Task: Change the option "Define which screen fullscreen goes" in the Qt interface to -1.
Action: Mouse moved to (113, 14)
Screenshot: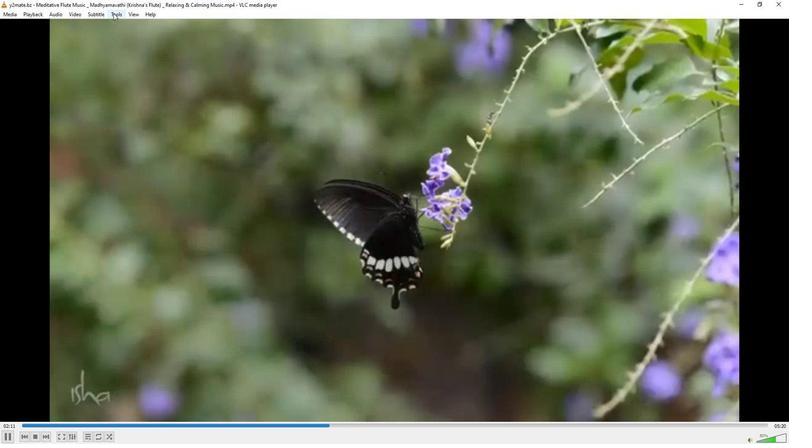 
Action: Mouse pressed left at (113, 14)
Screenshot: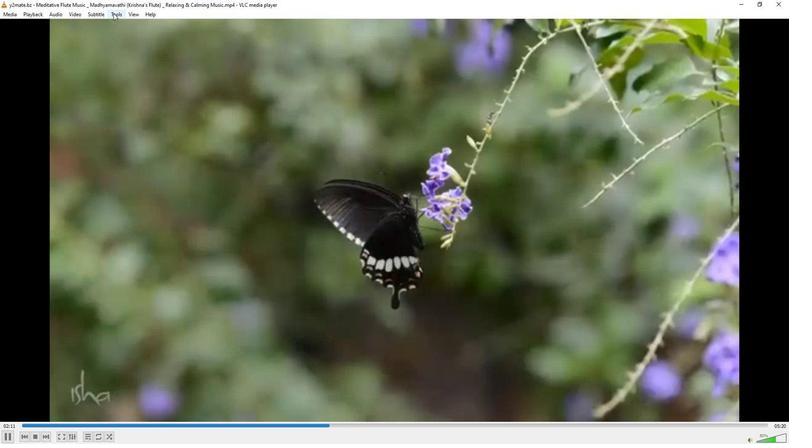 
Action: Mouse moved to (130, 112)
Screenshot: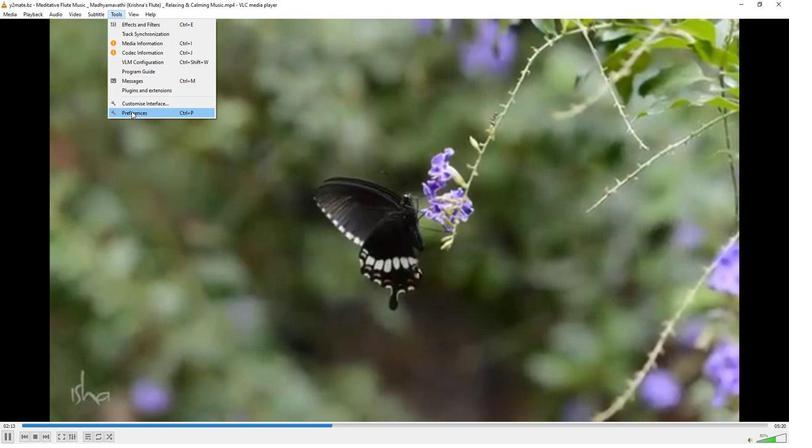 
Action: Mouse pressed left at (130, 112)
Screenshot: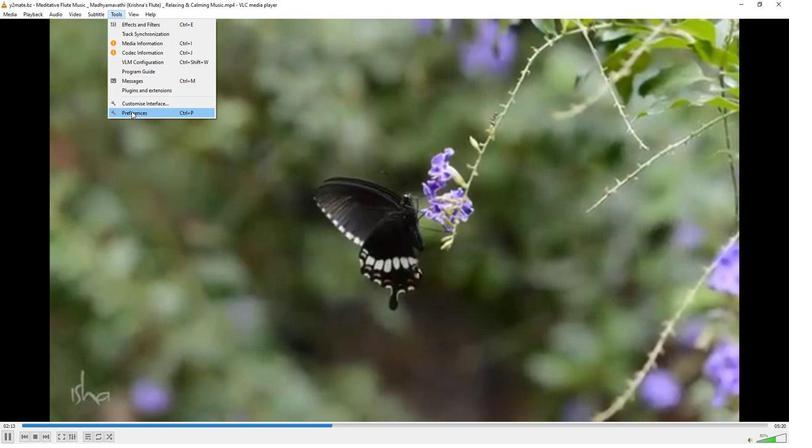 
Action: Mouse moved to (259, 362)
Screenshot: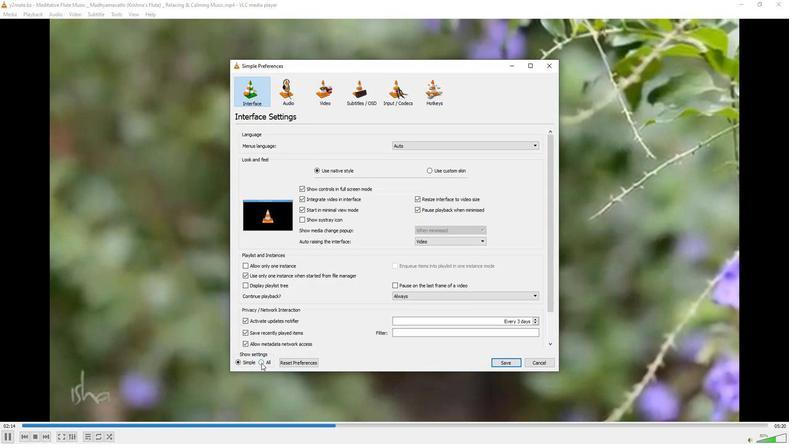 
Action: Mouse pressed left at (259, 362)
Screenshot: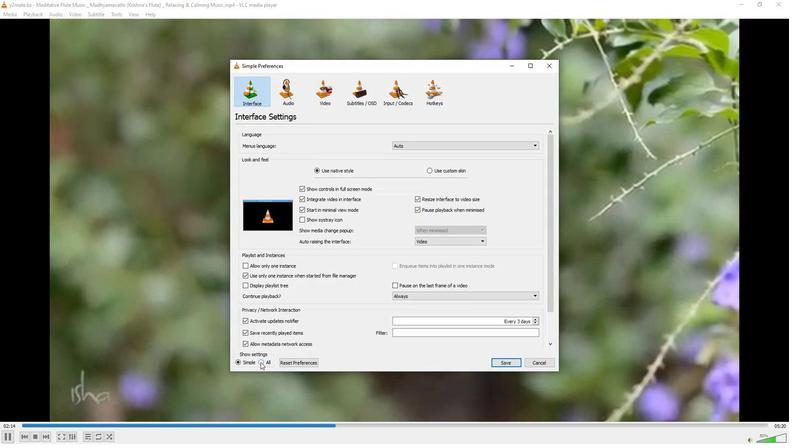 
Action: Mouse moved to (249, 326)
Screenshot: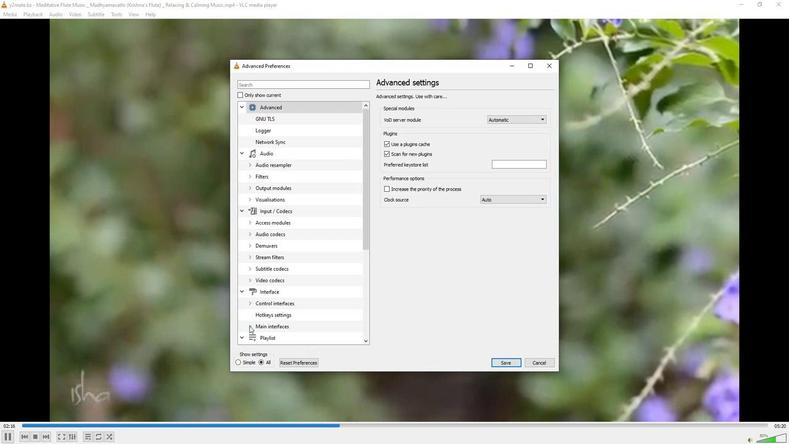 
Action: Mouse pressed left at (249, 326)
Screenshot: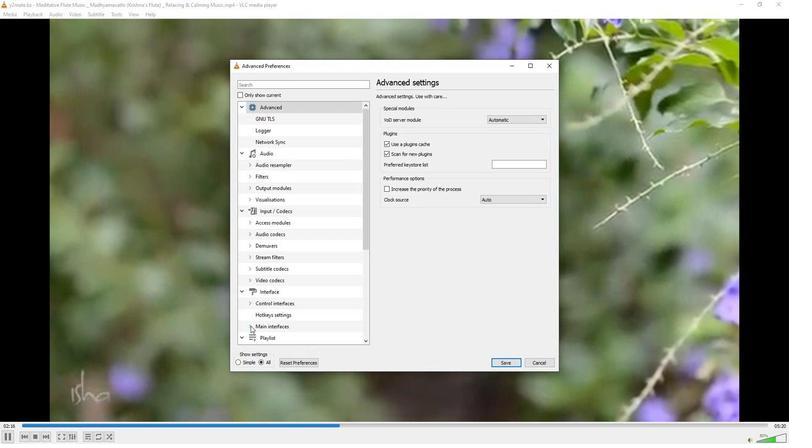
Action: Mouse moved to (260, 334)
Screenshot: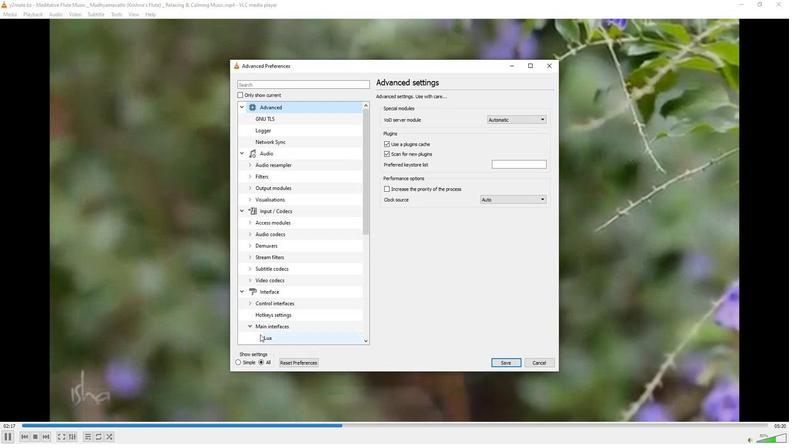 
Action: Mouse scrolled (260, 333) with delta (0, 0)
Screenshot: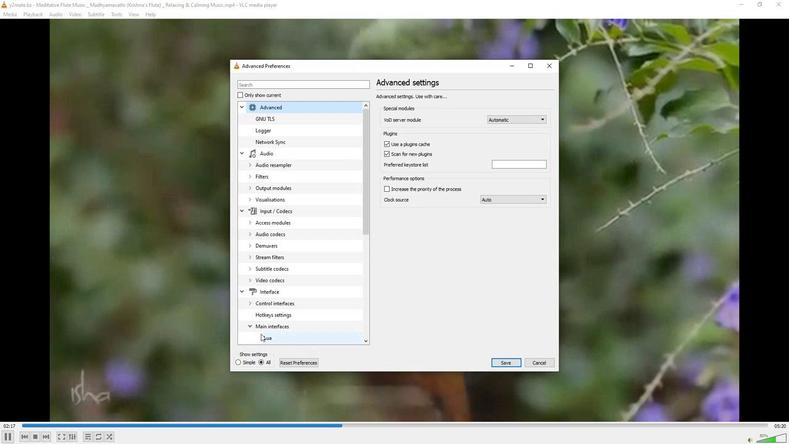 
Action: Mouse moved to (266, 314)
Screenshot: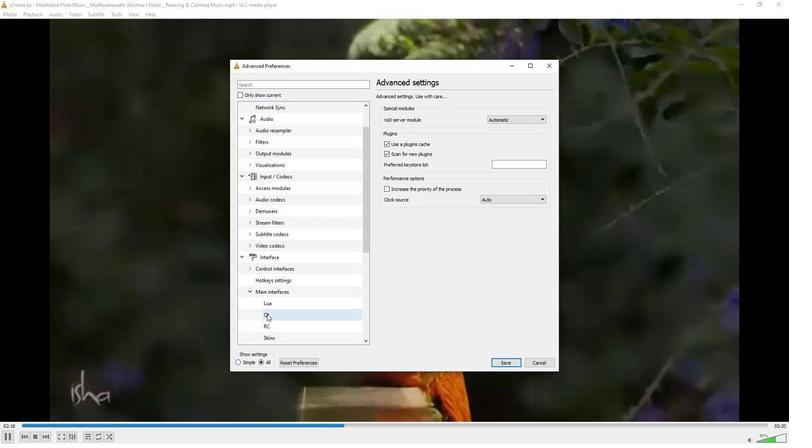
Action: Mouse pressed left at (266, 314)
Screenshot: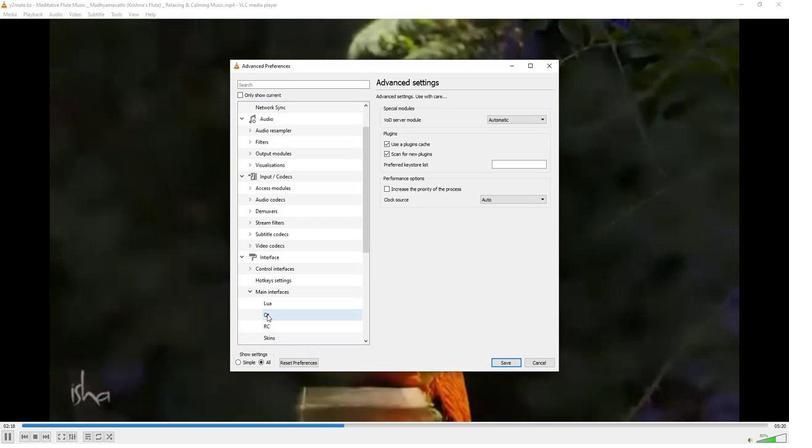
Action: Mouse moved to (538, 317)
Screenshot: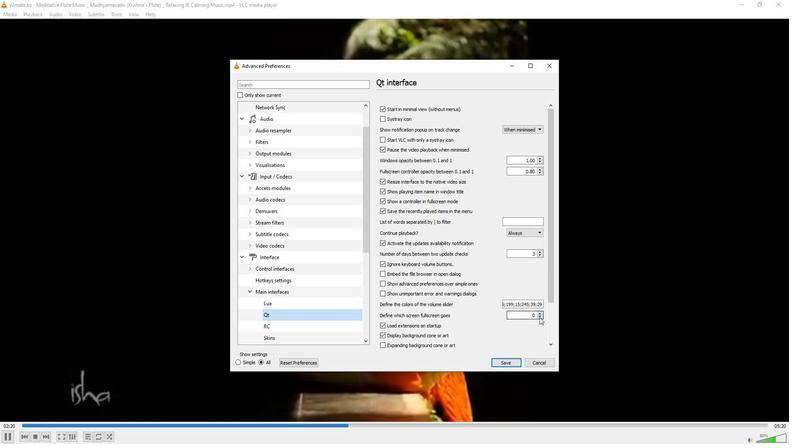 
Action: Mouse pressed left at (538, 317)
Screenshot: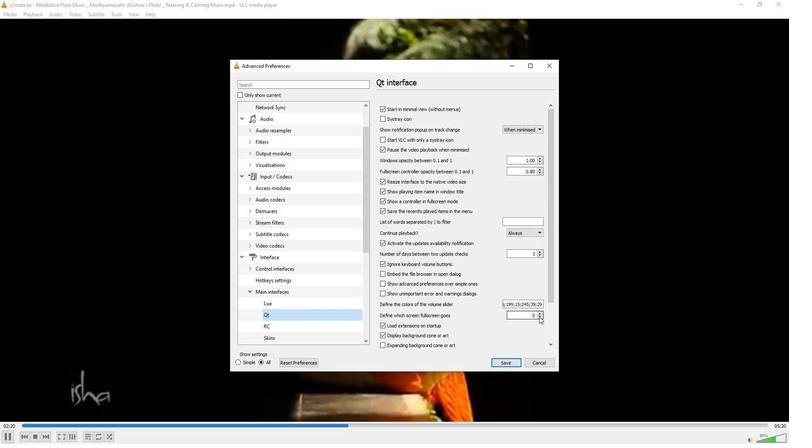 
Action: Mouse moved to (506, 326)
Screenshot: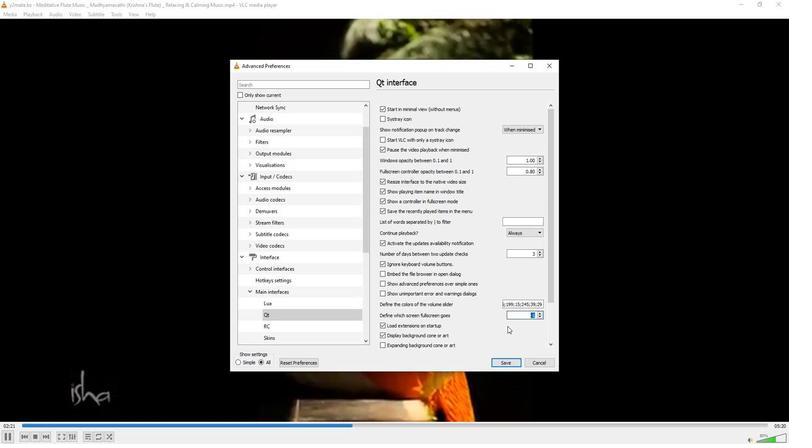 
